 Task: Add Sprouts Sea Kelp & Sea Salt Bar Soap to the cart.
Action: Mouse moved to (779, 241)
Screenshot: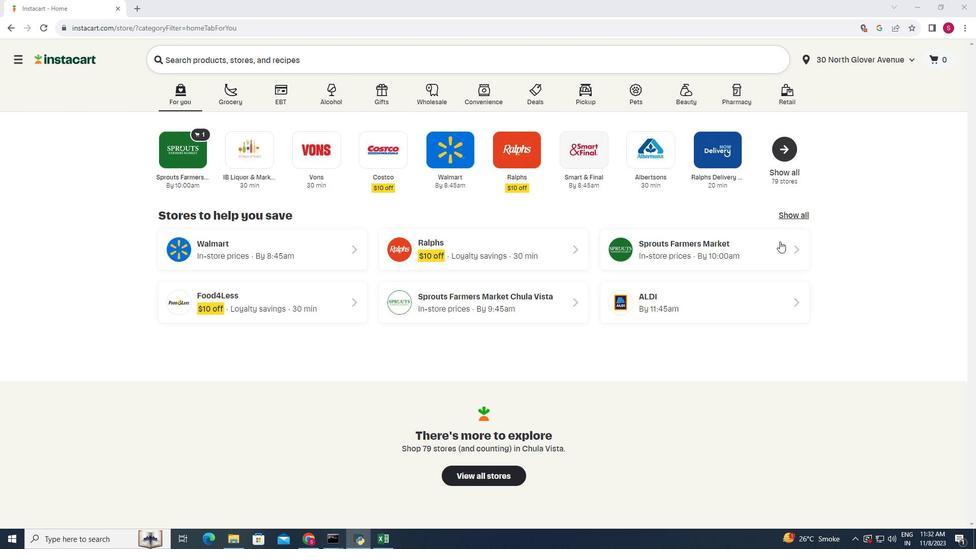 
Action: Mouse pressed left at (779, 241)
Screenshot: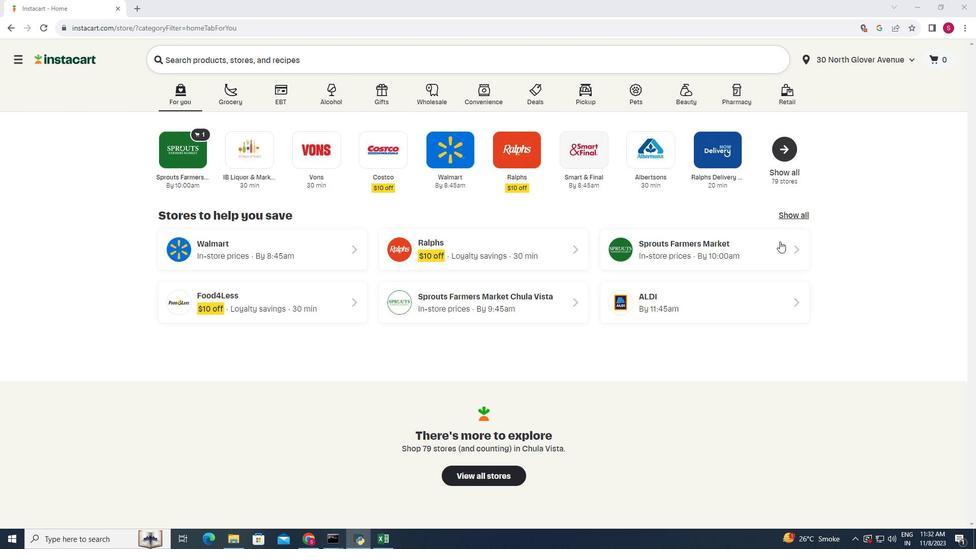 
Action: Mouse moved to (58, 337)
Screenshot: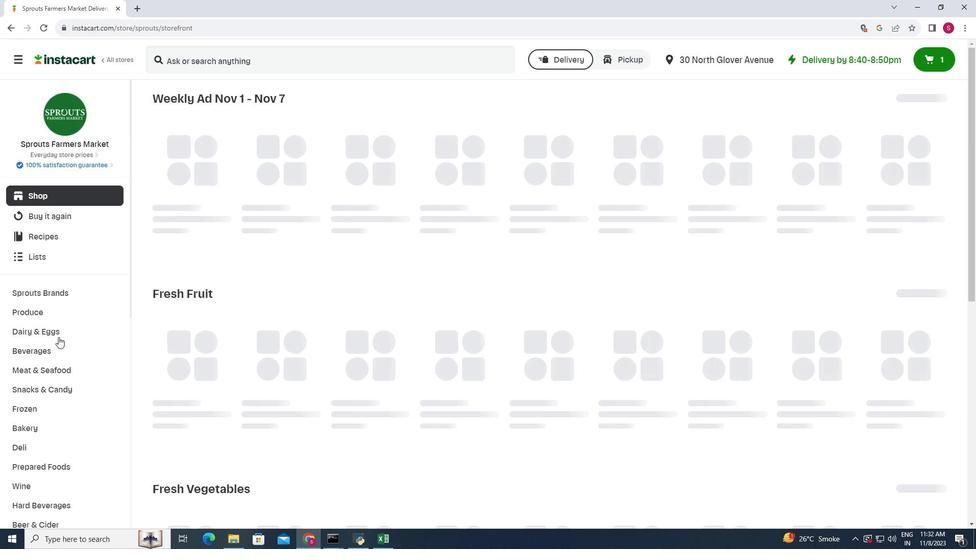 
Action: Mouse scrolled (58, 336) with delta (0, 0)
Screenshot: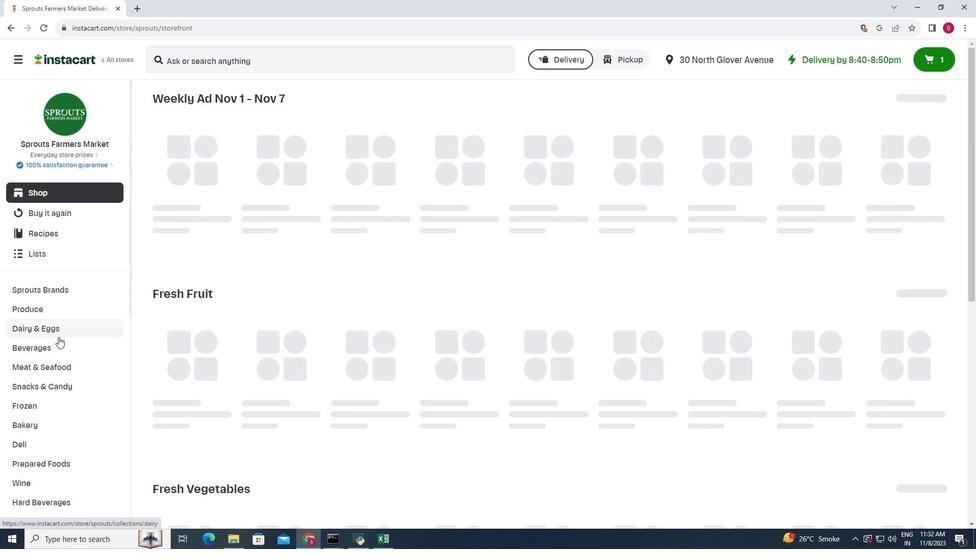
Action: Mouse scrolled (58, 336) with delta (0, 0)
Screenshot: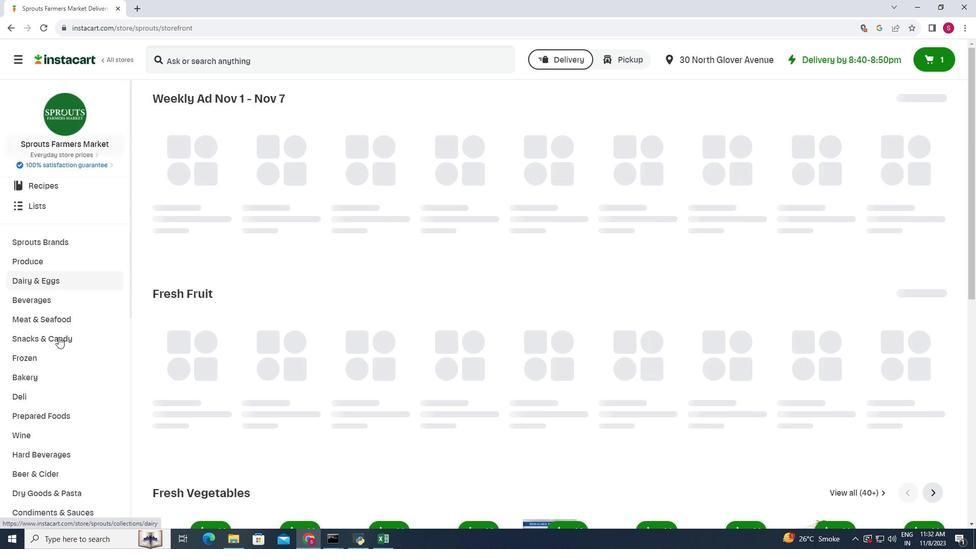 
Action: Mouse scrolled (58, 336) with delta (0, 0)
Screenshot: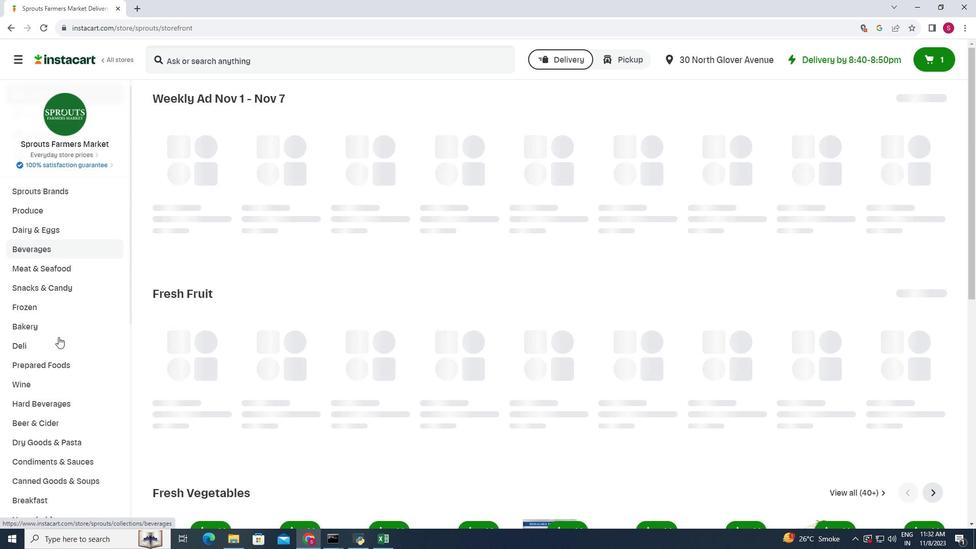 
Action: Mouse scrolled (58, 336) with delta (0, 0)
Screenshot: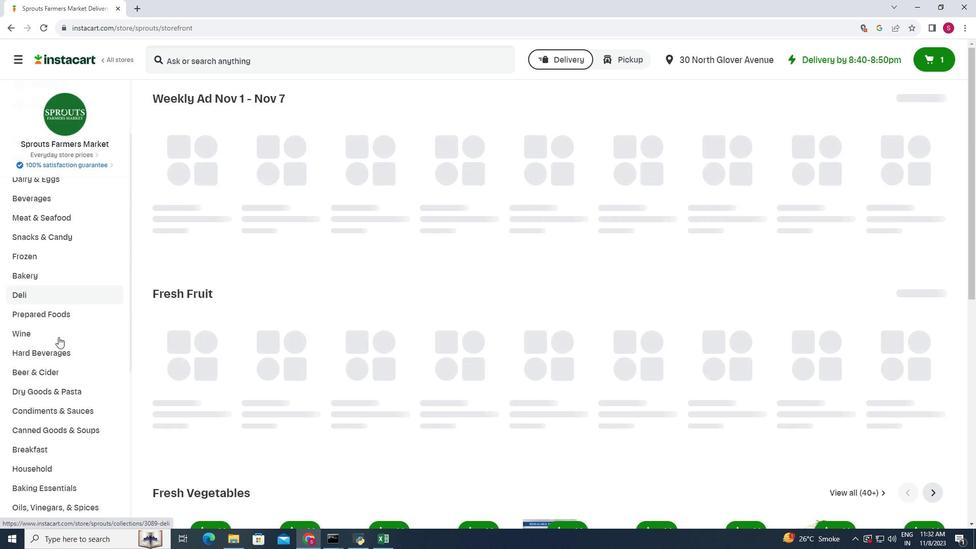 
Action: Mouse scrolled (58, 336) with delta (0, 0)
Screenshot: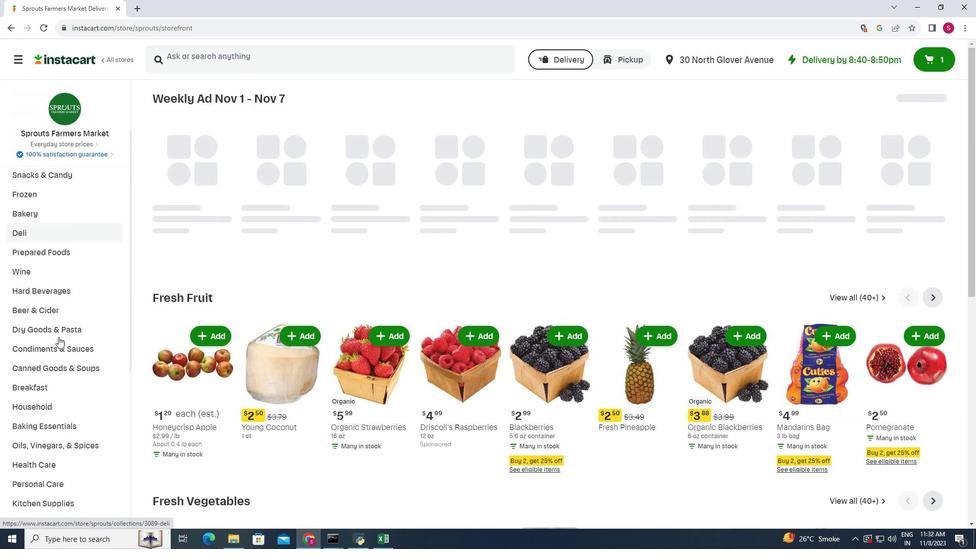 
Action: Mouse moved to (56, 324)
Screenshot: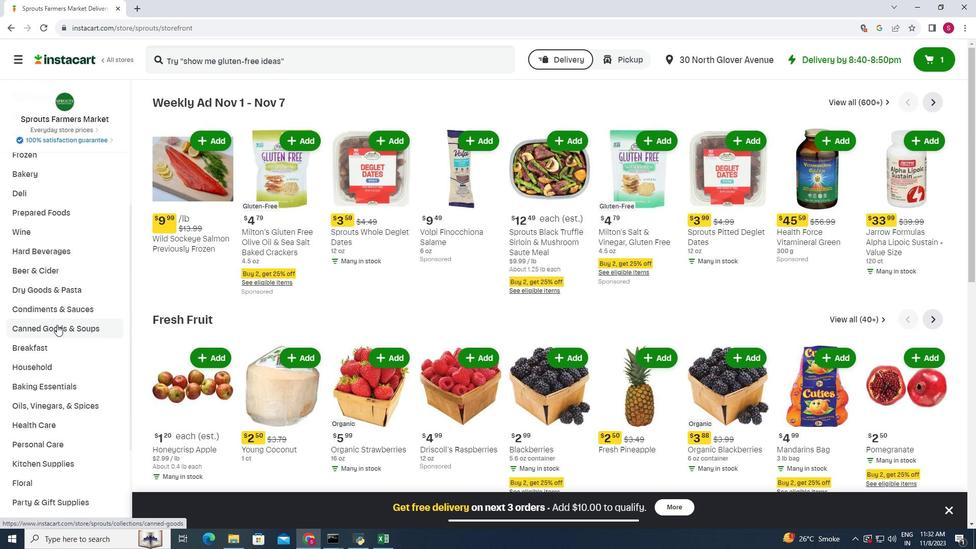 
Action: Mouse scrolled (56, 324) with delta (0, 0)
Screenshot: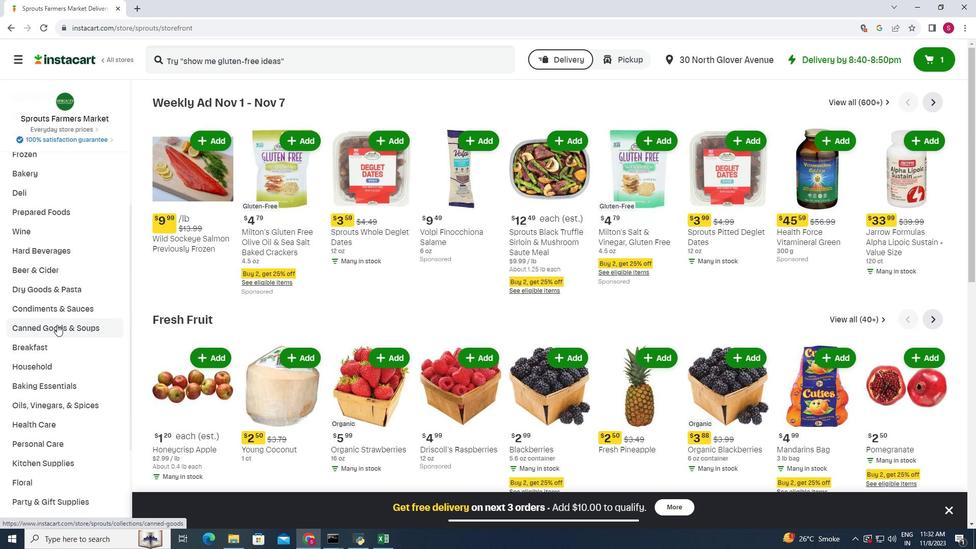 
Action: Mouse moved to (49, 395)
Screenshot: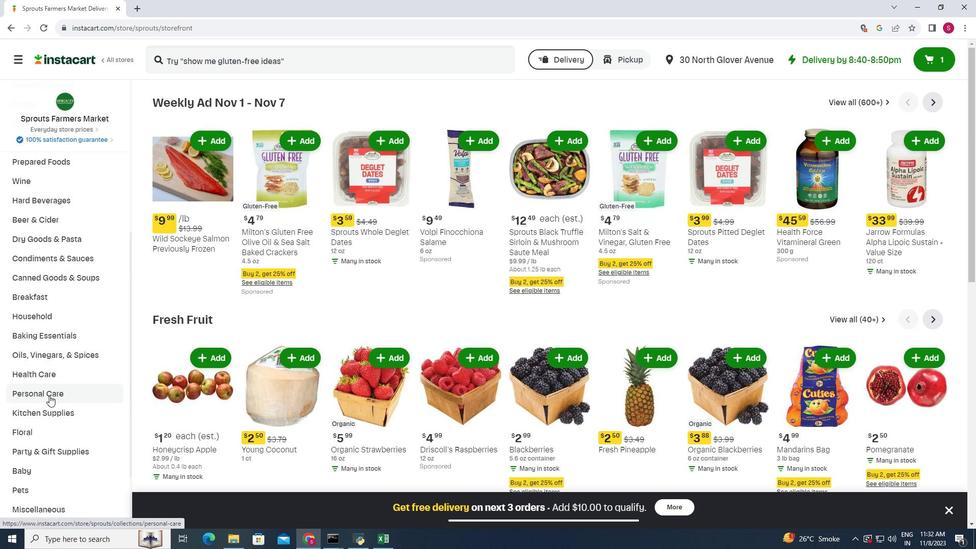 
Action: Mouse pressed left at (49, 395)
Screenshot: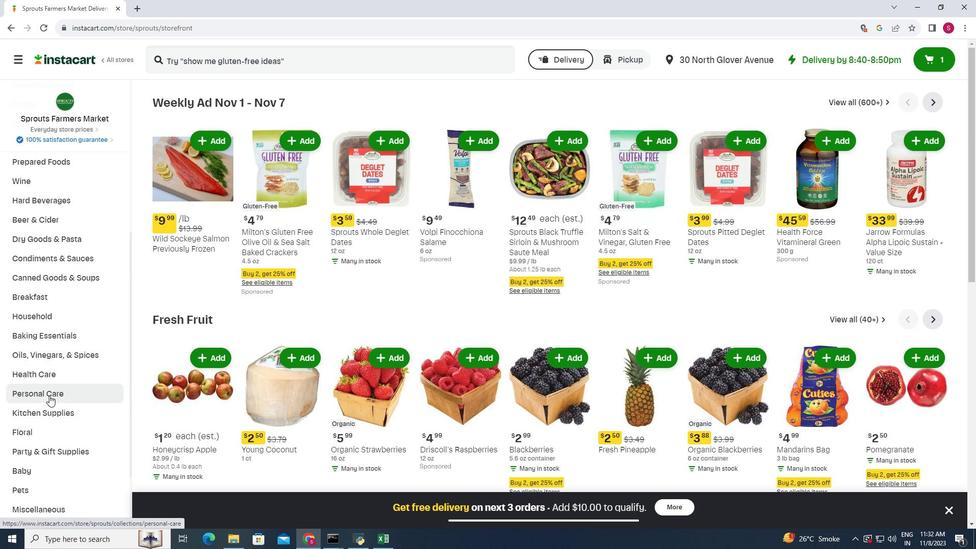 
Action: Mouse moved to (256, 126)
Screenshot: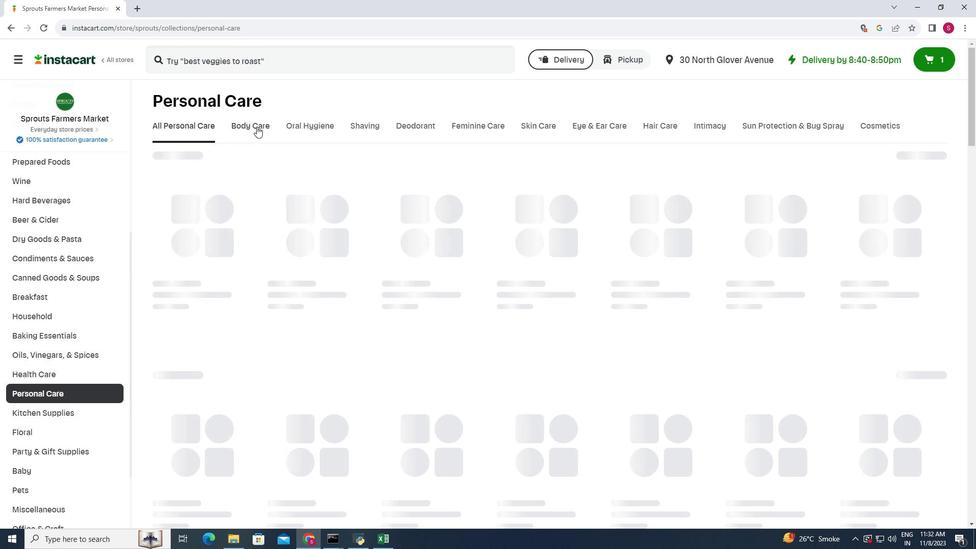 
Action: Mouse pressed left at (256, 126)
Screenshot: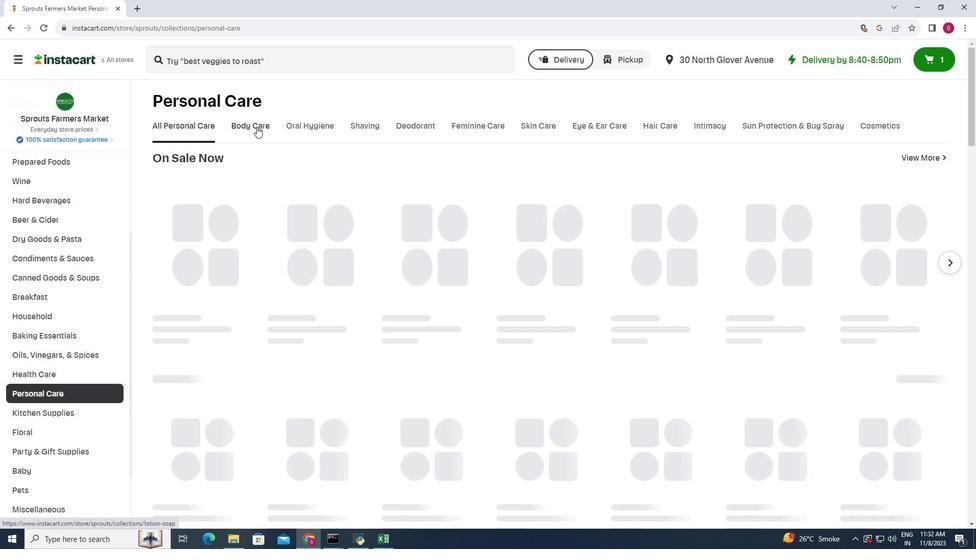 
Action: Mouse moved to (250, 64)
Screenshot: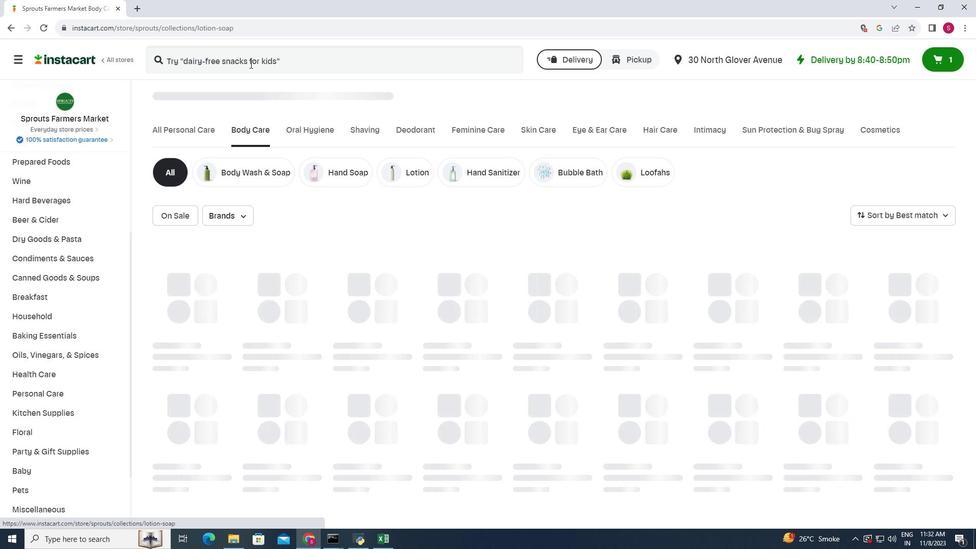 
Action: Mouse pressed left at (250, 64)
Screenshot: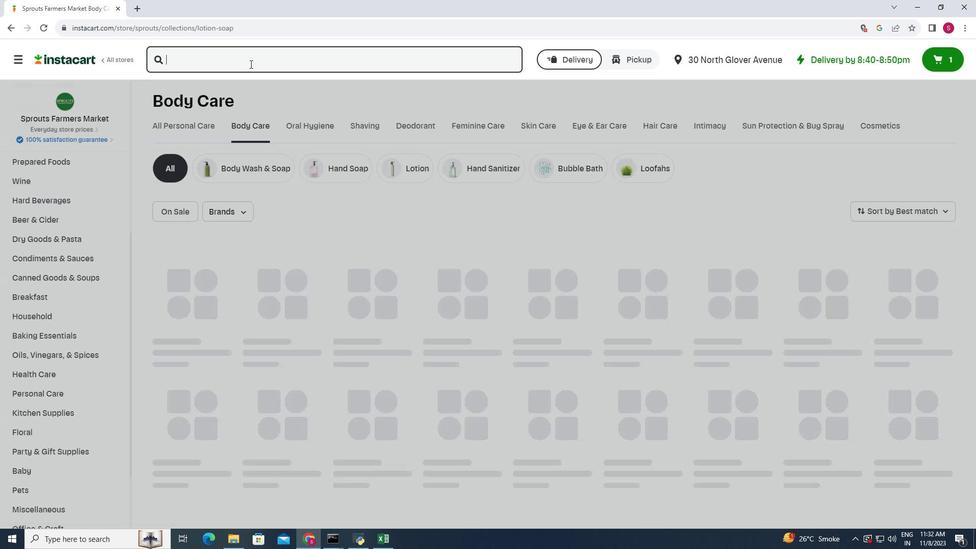 
Action: Key pressed <Key.shift>Sprouts<Key.space><Key.shift>Sea<Key.space><Key.shift>Kelp<Key.space><Key.shift>&<Key.space><Key.shift>Sea<Key.space><Key.shift><Key.shift>S<Key.backspace><Key.shift>Salt<Key.space><Key.shift>BAr<Key.space><Key.shift>Soap<Key.left><Key.left><Key.left><Key.left><Key.left><Key.left><Key.backspace>a<Key.enter>
Screenshot: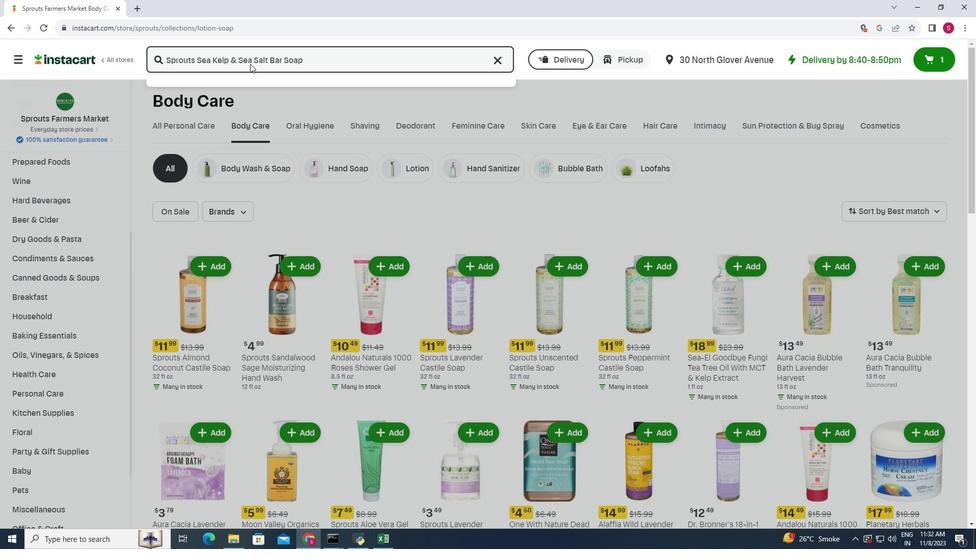
Action: Mouse moved to (282, 140)
Screenshot: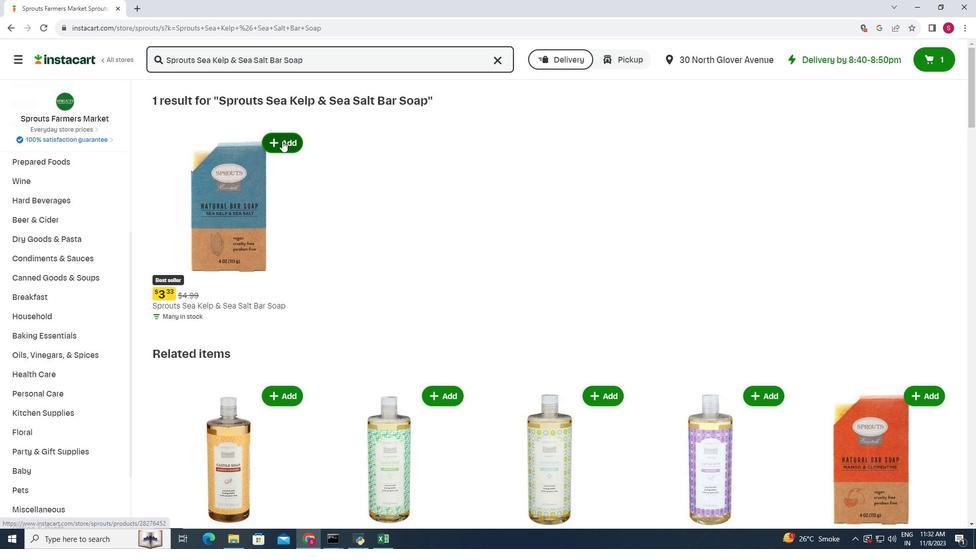 
Action: Mouse pressed left at (282, 140)
Screenshot: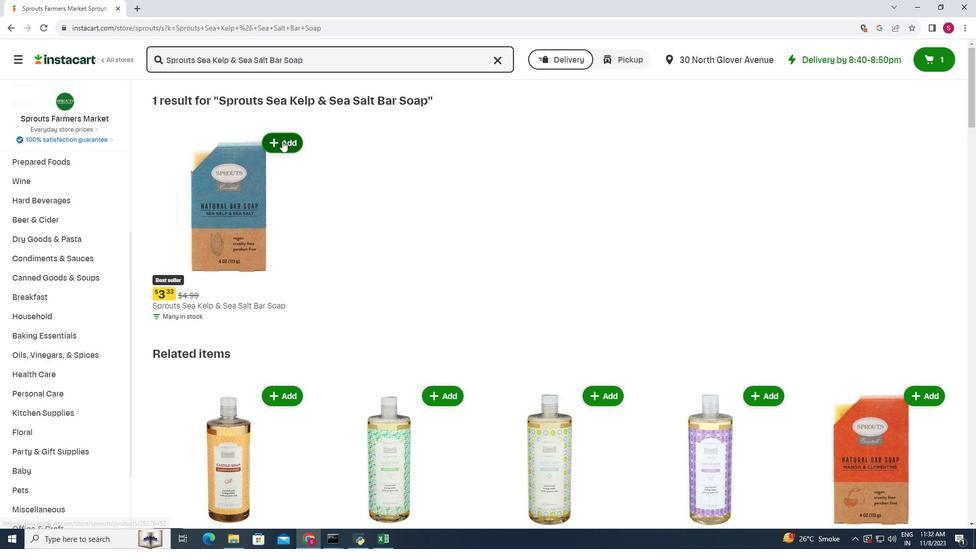
Action: Mouse moved to (372, 122)
Screenshot: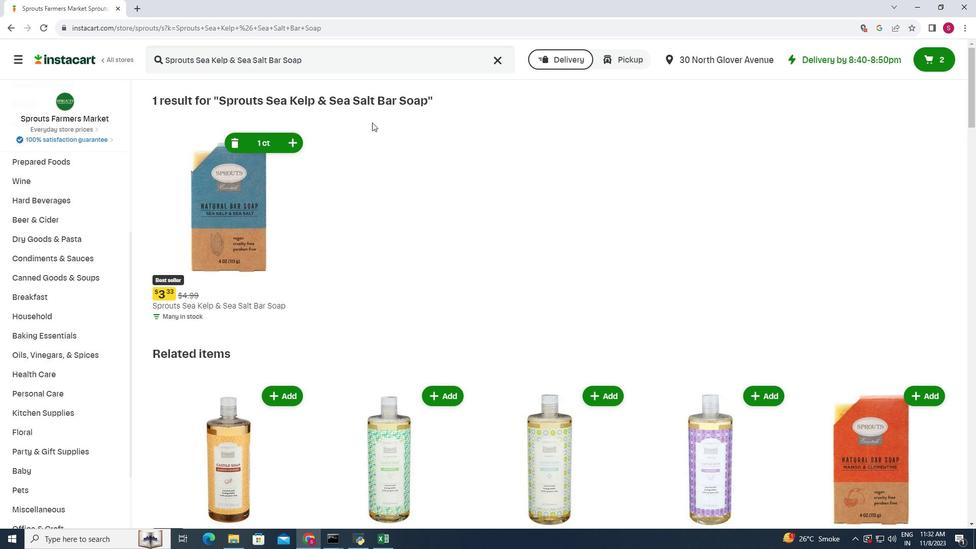
